 Task: Add an event with the title Second Coffee Meeting with Industry Influencer, date '2024/05/24', time 8:50 AM to 10:50 AMand add a description: The session will conclude with a wrap-up discussion, where mentees can reflect on the insights gained and mentors can offer any final words of encouragement. Participants will have the opportunity to exchange contact information and establish ongoing mentoring relationships beyond the event., put the event into Green category . Add location for the event as: 654 Saint-Tropez, France, logged in from the account softage.7@softage.netand send the event invitation to softage.9@softage.net and softage.10@softage.net. Set a reminder for the event 71 day before
Action: Key pressed n
Screenshot: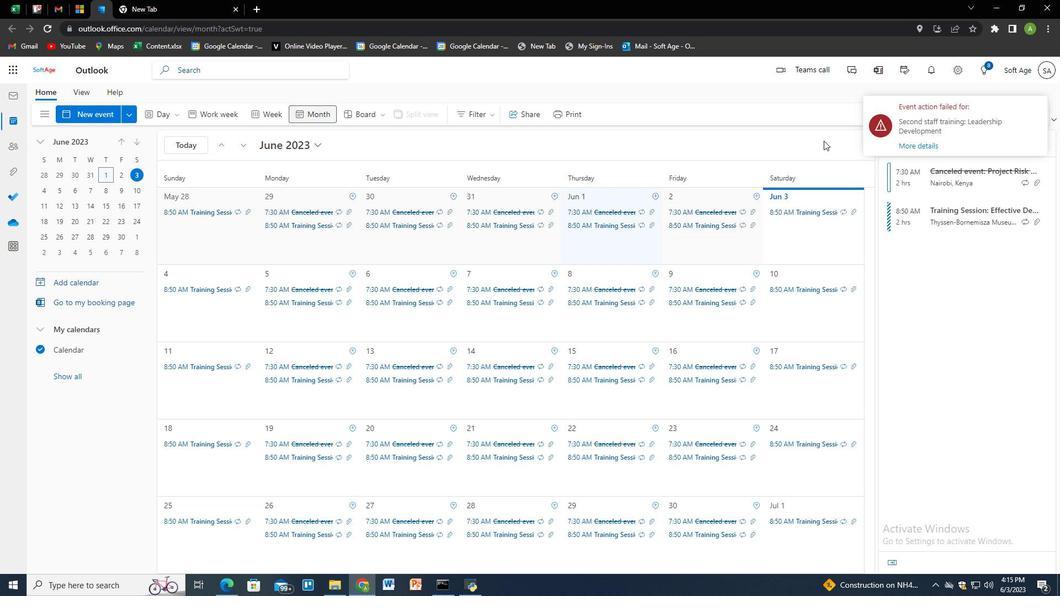 
Action: Mouse moved to (835, 127)
Screenshot: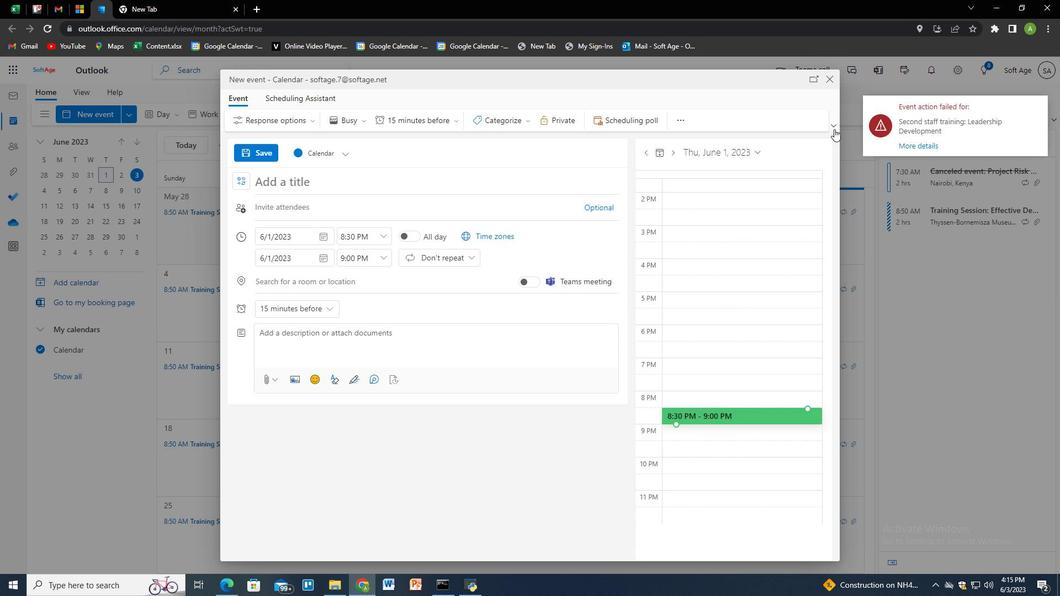 
Action: Key pressed <Key.shift>Second<Key.space><Key.shift>Coffe<Key.space><Key.backspace>e<Key.space><Key.shift><Key.shift><Key.shift><Key.shift><Key.shift><Key.shift><Key.shift><Key.shift><Key.shift>m<Key.shift>e<Key.backspace><Key.backspace><Key.shift>Meeting<Key.space>with<Key.space><Key.shift>Industry<Key.space><Key.shift>Influencer<Key.tab><Key.tab><Key.tab>
Screenshot: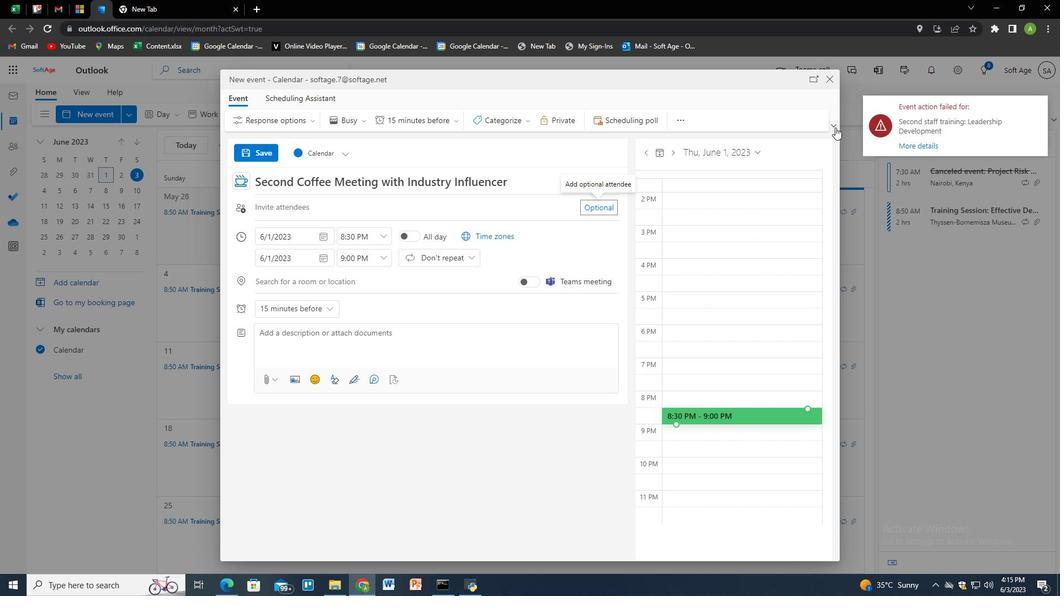 
Action: Mouse moved to (318, 237)
Screenshot: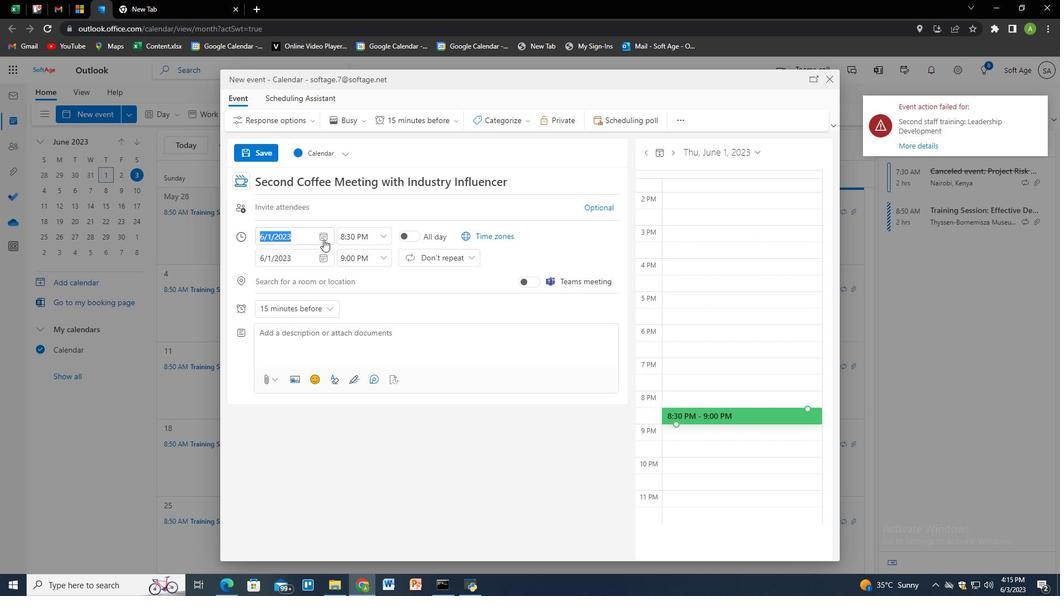
Action: Mouse pressed left at (318, 237)
Screenshot: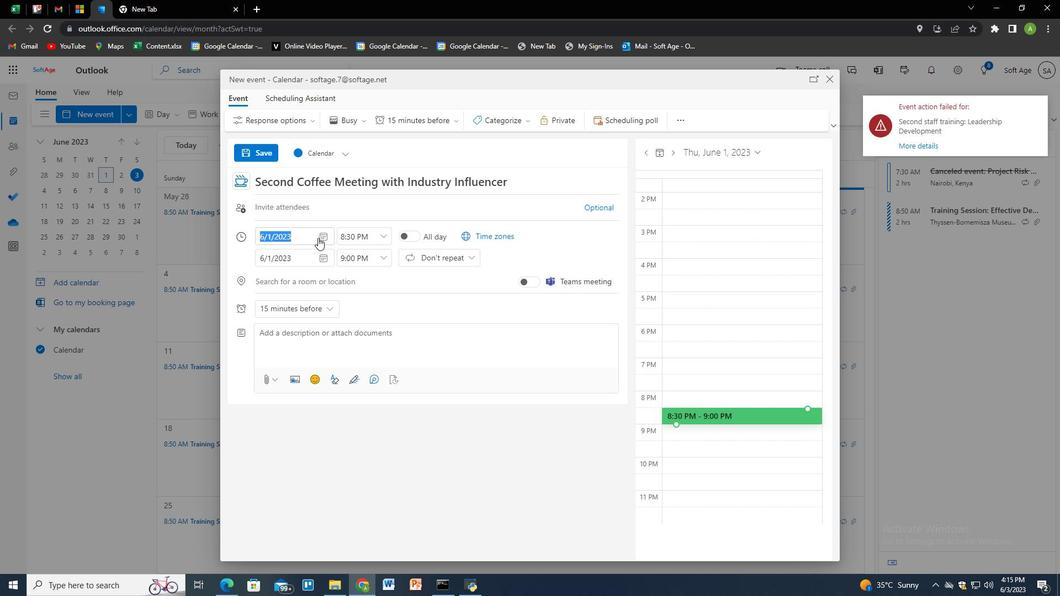 
Action: Mouse moved to (316, 255)
Screenshot: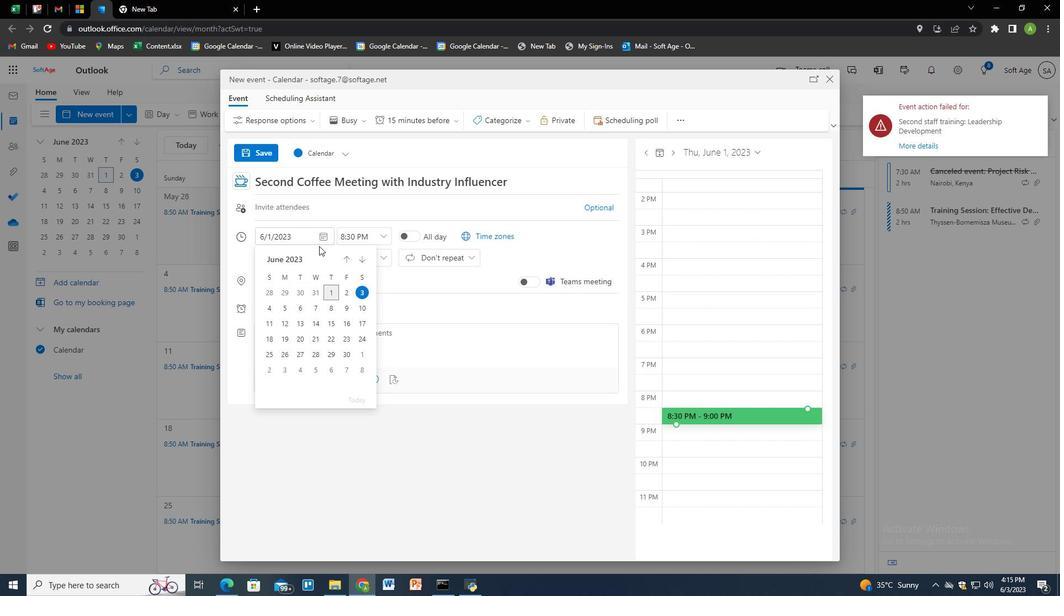 
Action: Mouse pressed left at (316, 255)
Screenshot: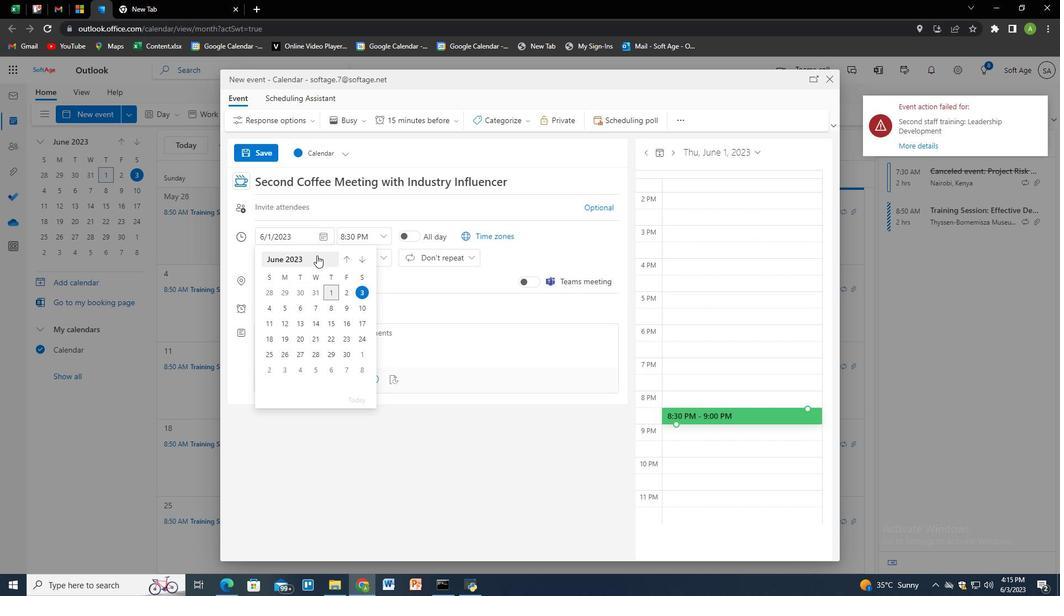 
Action: Mouse moved to (316, 257)
Screenshot: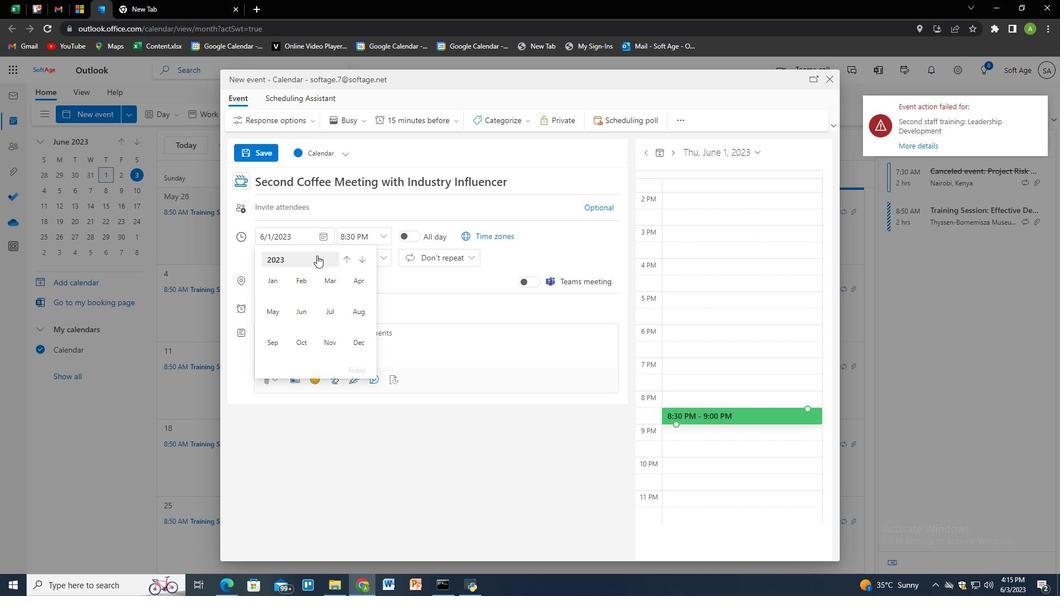 
Action: Mouse pressed left at (316, 257)
Screenshot: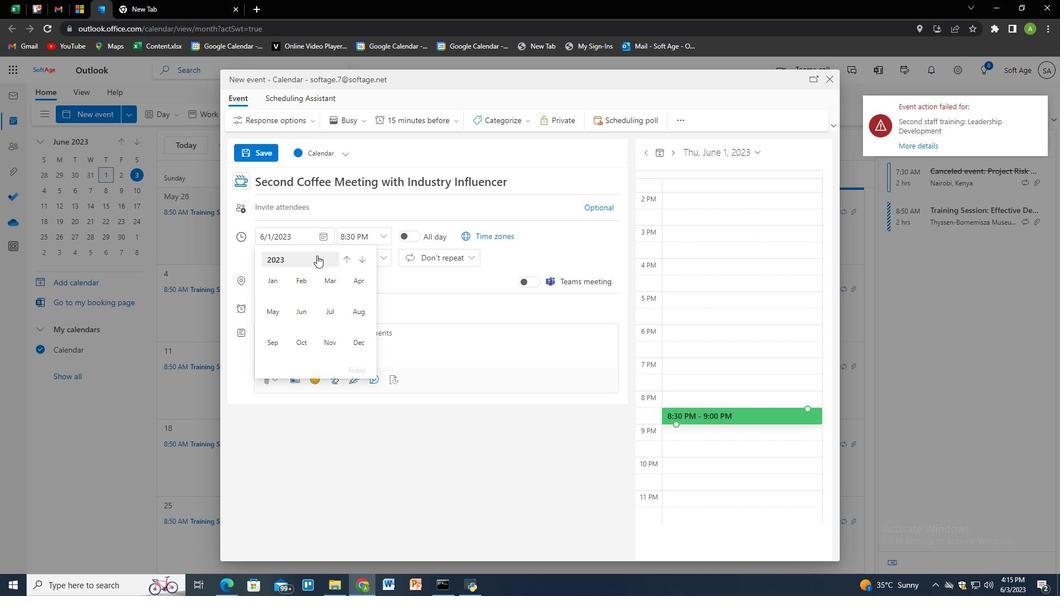 
Action: Mouse moved to (275, 315)
Screenshot: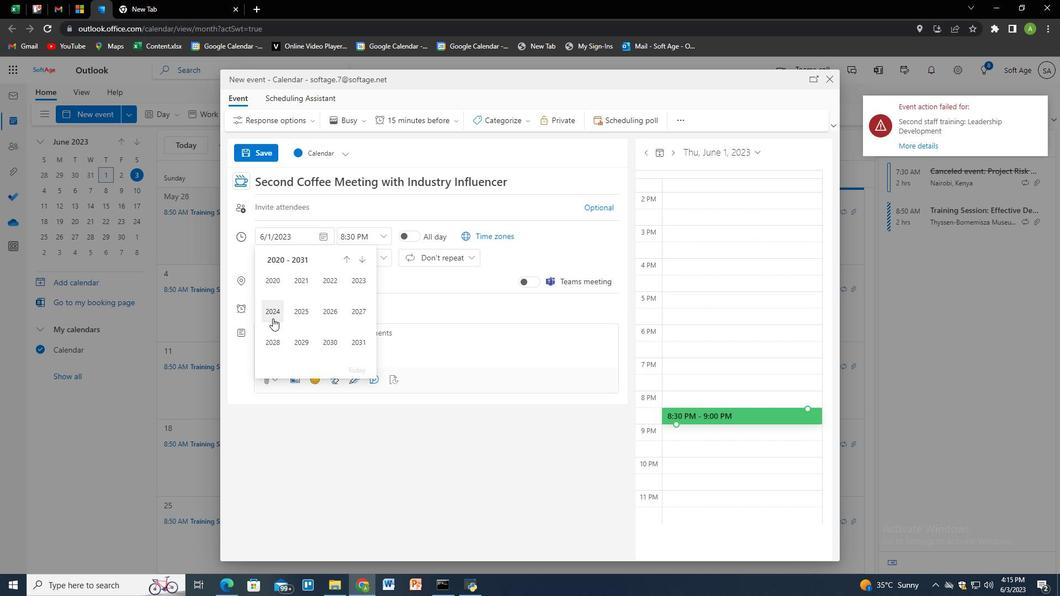 
Action: Mouse pressed left at (275, 315)
Screenshot: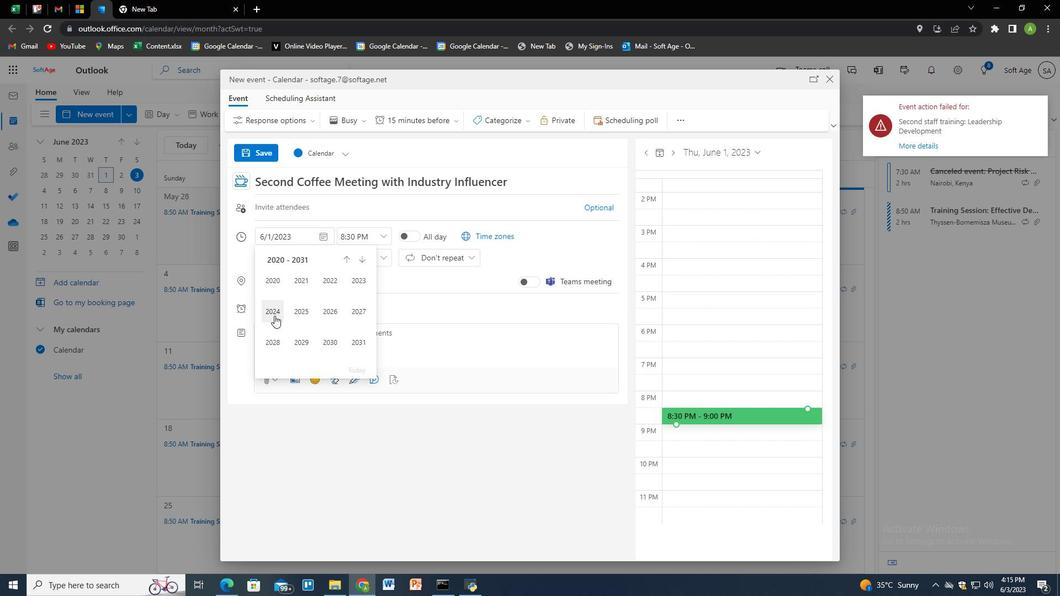 
Action: Mouse moved to (281, 310)
Screenshot: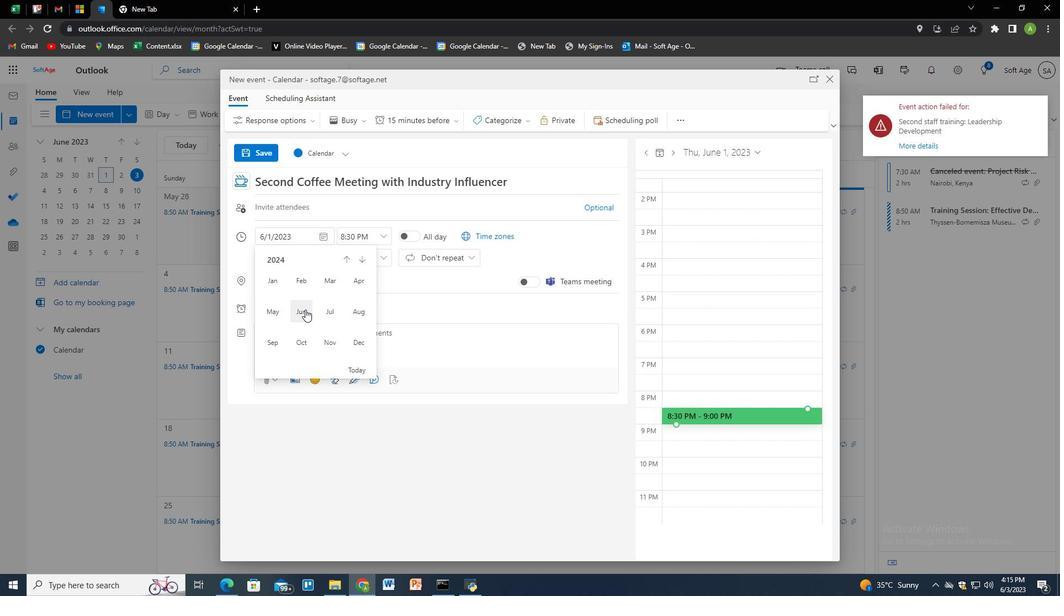 
Action: Mouse pressed left at (281, 310)
Screenshot: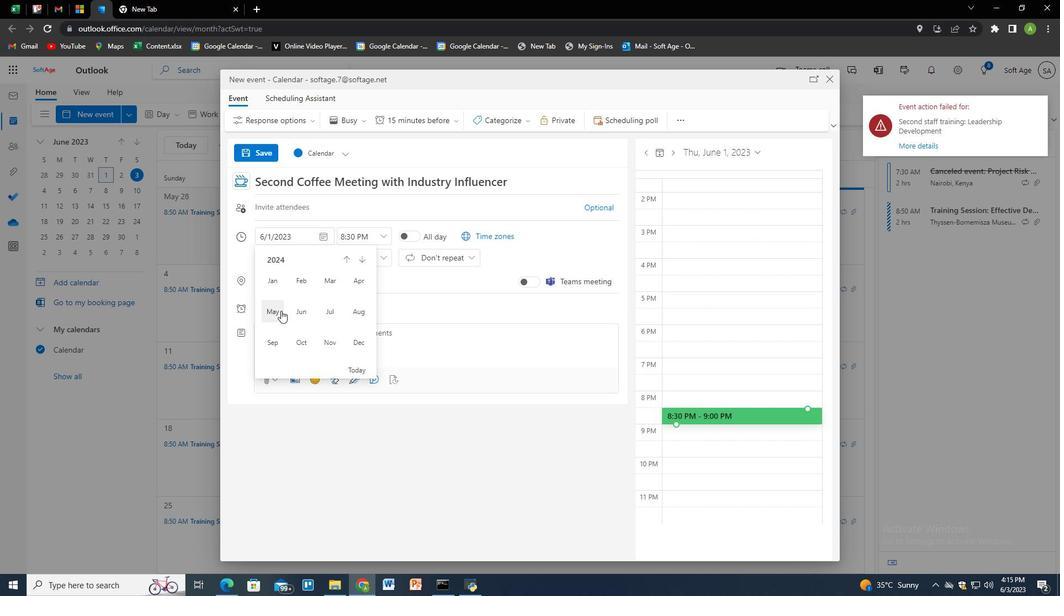 
Action: Mouse moved to (347, 337)
Screenshot: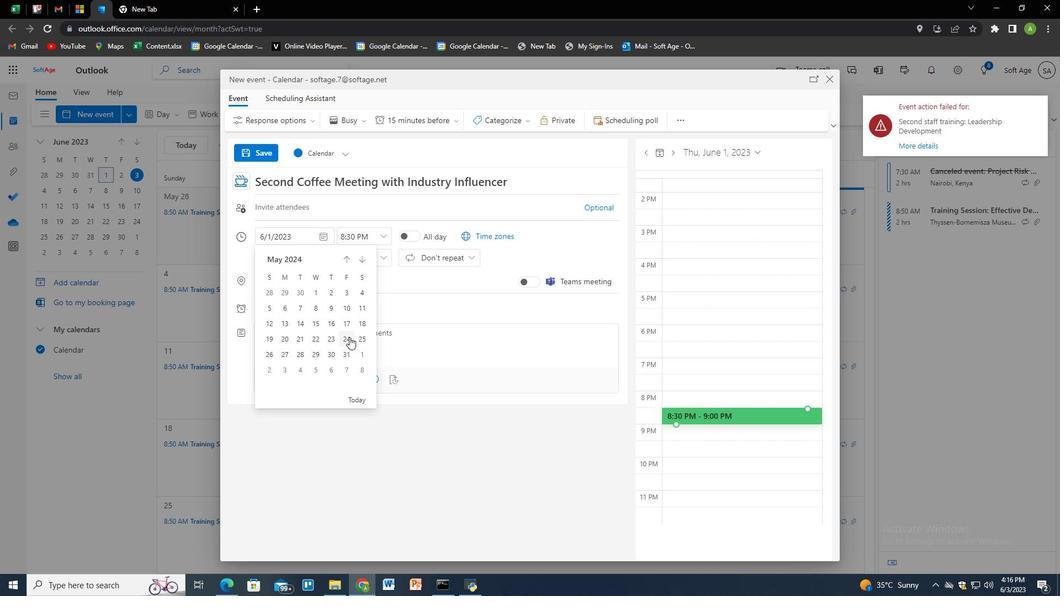 
Action: Mouse pressed left at (347, 337)
Screenshot: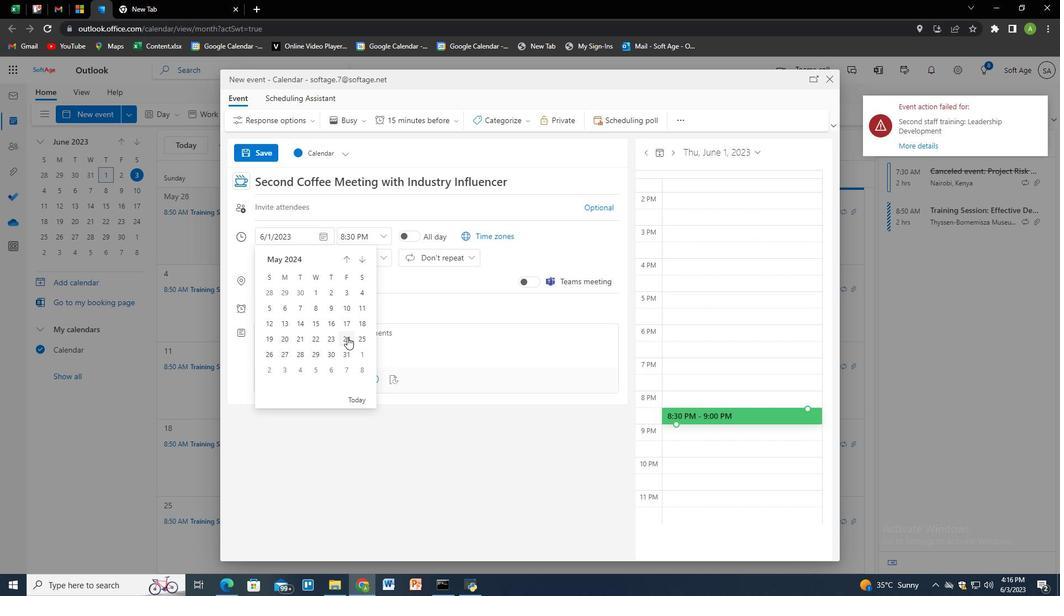 
Action: Mouse moved to (354, 235)
Screenshot: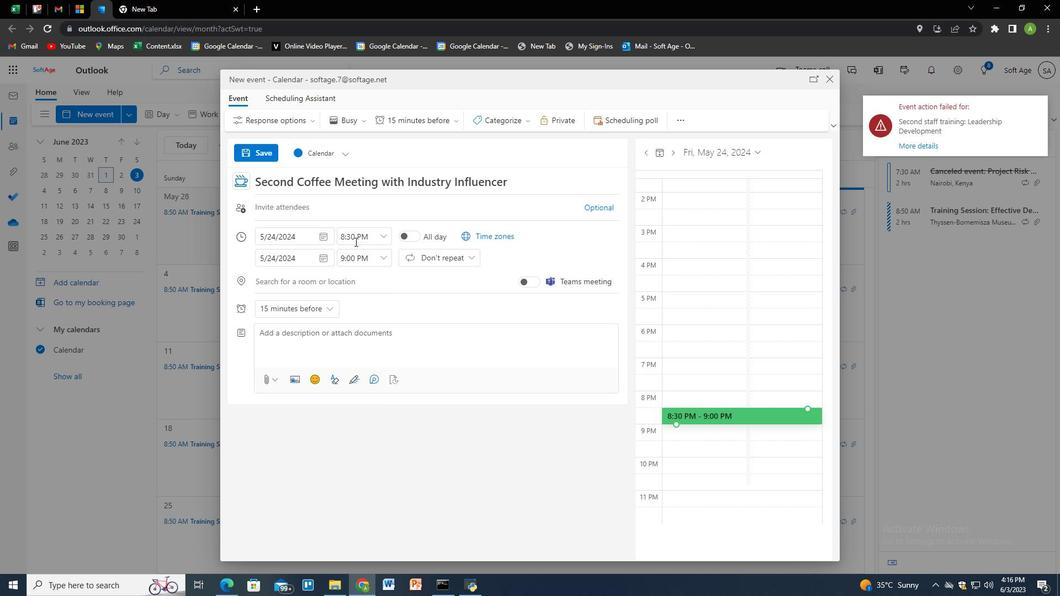 
Action: Mouse pressed left at (354, 235)
Screenshot: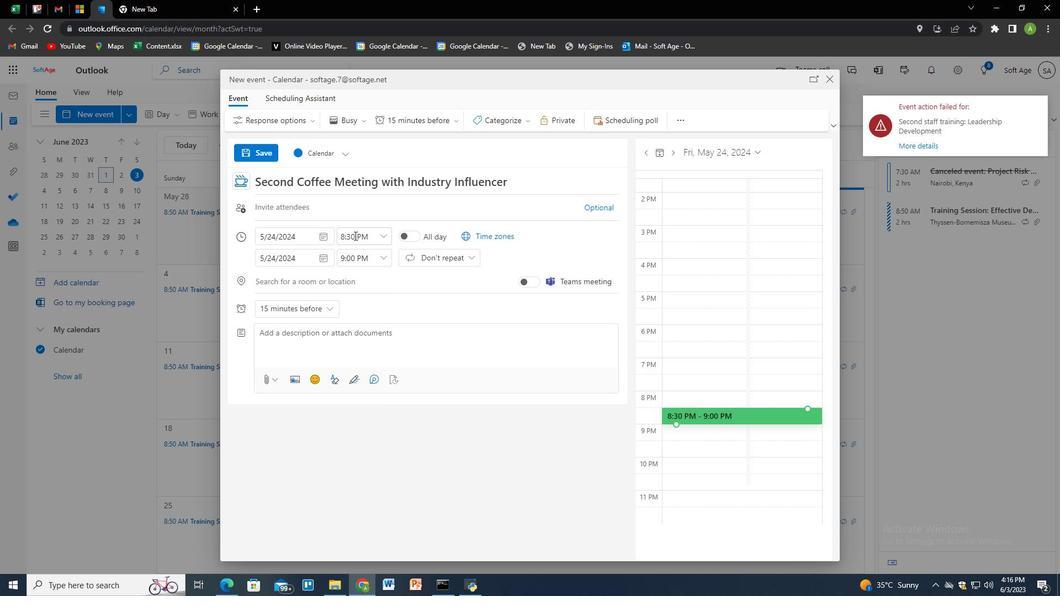 
Action: Mouse pressed left at (354, 235)
Screenshot: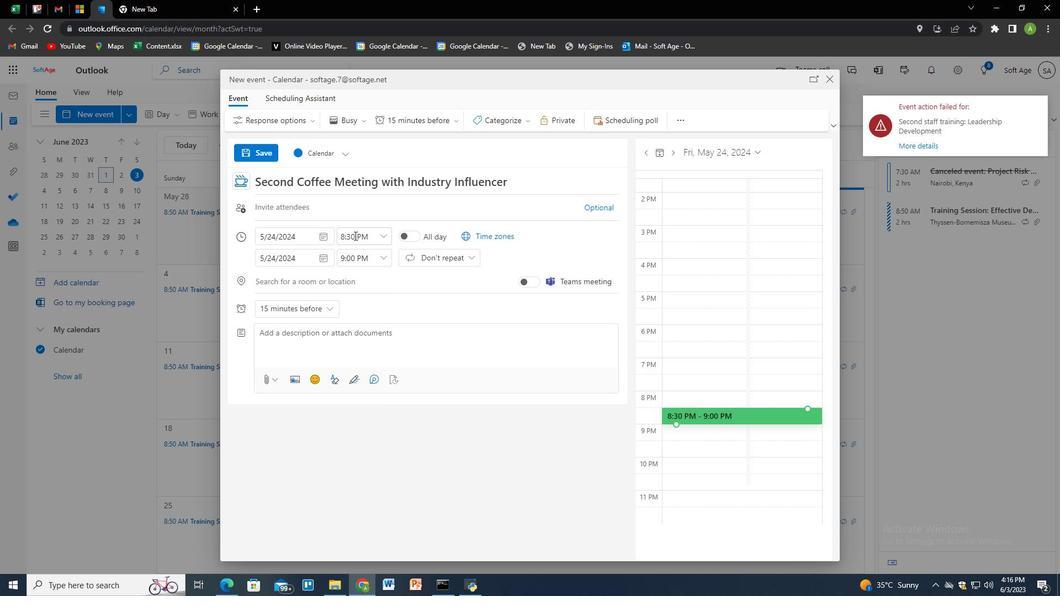 
Action: Key pressed 8<Key.shift>:50<Key.space><Key.shift>AM<Key.tab><Key.tab>10;<Key.backspace><Key.shift>:<Key.space>50<Key.backspace><Key.backspace><Key.backspace>50<Key.space><Key.shift><Key.shift>AMM<Key.tab><Key.tab><Key.tab><Key.tab><Key.tab><Key.tab><Key.tab><Key.shift>The<Key.space>session<Key.space>will<Key.space>conclude<Key.space>with<Key.space>a<Key.space>wrap-up<Key.space>discussion,<Key.space>where<Key.space>mentees<Key.space>can<Key.space>reflect<Key.space>on<Key.space>the<Key.space>insight<Key.space><Key.backspace>s<Key.space>gained<Key.space>and<Key.space><Key.backspace><Key.space>mentord<Key.backspace>s<Key.space>can<Key.space>offer<Key.space>any<Key.space>final<Key.space>words<Key.space>of<Key.space>encouag<Key.backspace><Key.backspace>ragement.<Key.space><Key.shift><Key.backspace><Key.space><Key.shift>Participants<Key.space>will<Key.space>have<Key.space>the<Key.space>opportunity<Key.space>to<Key.space>excah<Key.backspace><Key.backspace>hange<Key.space>contact<Key.space>information<Key.space>and<Key.space>establist<Key.backspace>h<Key.space>ongoing<Key.space>mentoring<Key.space>relationships<Key.space>beyound<Key.space>the<Key.space><Key.backspace><Key.backspace><Key.backspace><Key.backspace><Key.backspace><Key.backspace><Key.backspace><Key.backspace>nd<Key.space>the<Key.space>events<Key.backspace><Key.space>into<Key.space><Key.shift><Key.backspace><Key.backspace><Key.backspace><Key.backspace><Key.backspace><Key.backspace><Key.backspace><Key.backspace><Key.backspace><Key.backspace><Key.backspace><Key.backspace><Key.backspace><Key.backspace><Key.backspace><Key.backspace><Key.backspace><Key.backspace><Key.backspace>ond<Key.space>the<Key.space>event.
Screenshot: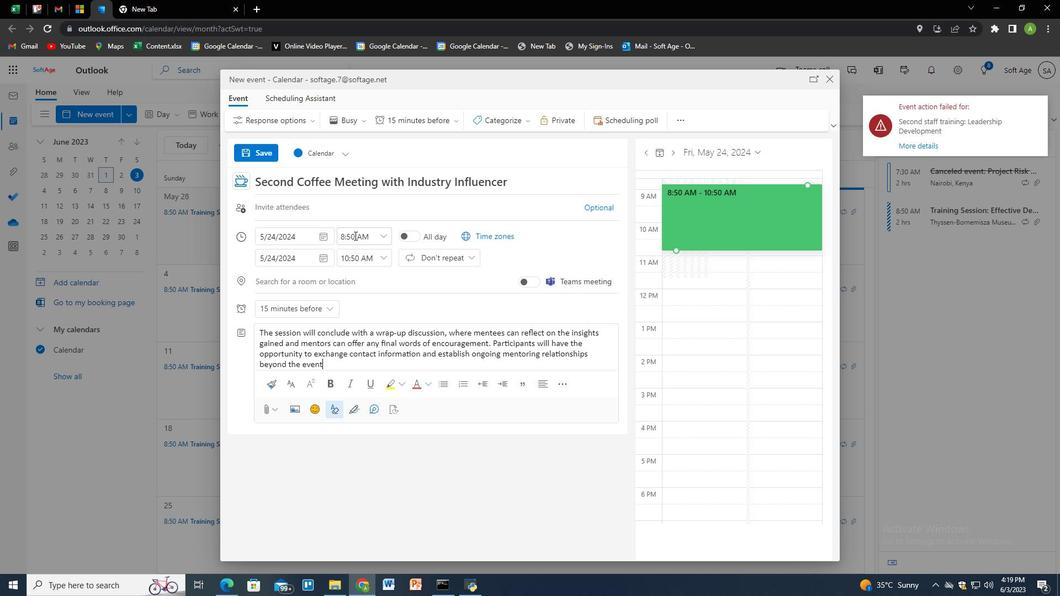 
Action: Mouse moved to (479, 127)
Screenshot: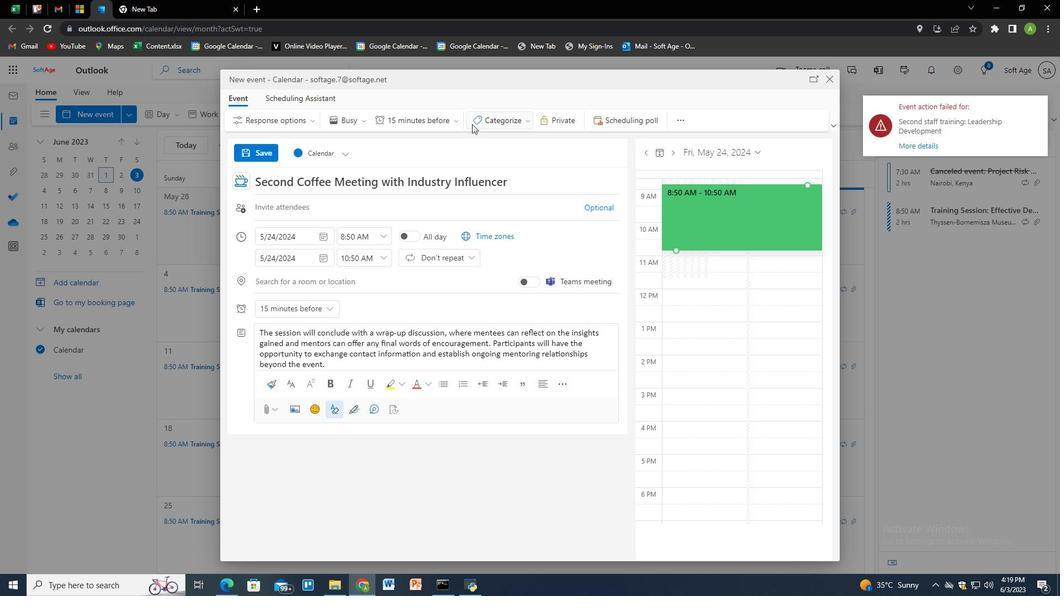 
Action: Mouse pressed left at (479, 127)
Screenshot: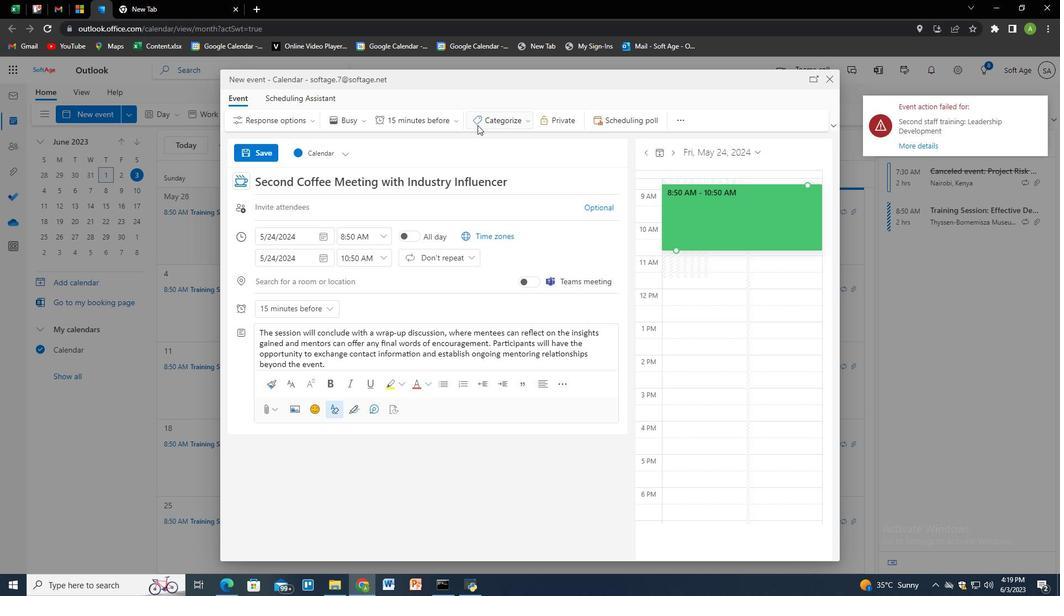
Action: Mouse moved to (492, 158)
Screenshot: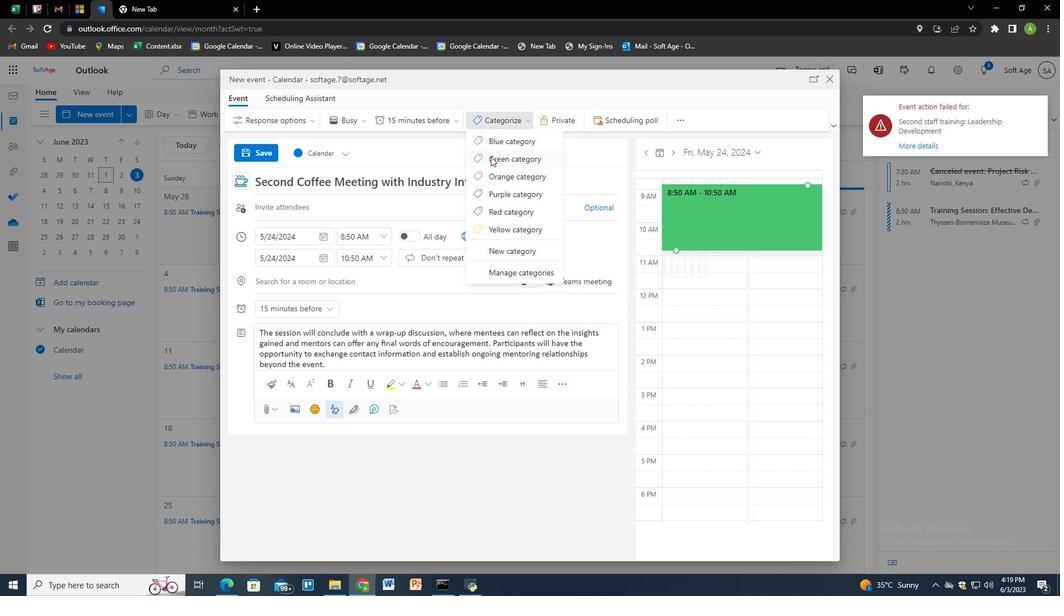 
Action: Mouse pressed left at (492, 158)
Screenshot: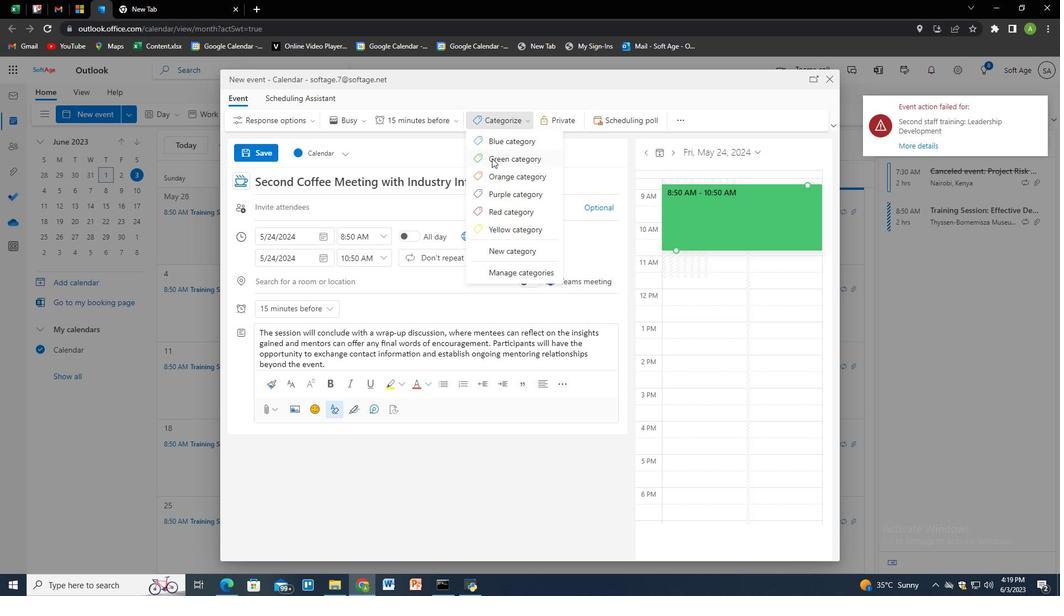 
Action: Mouse moved to (313, 283)
Screenshot: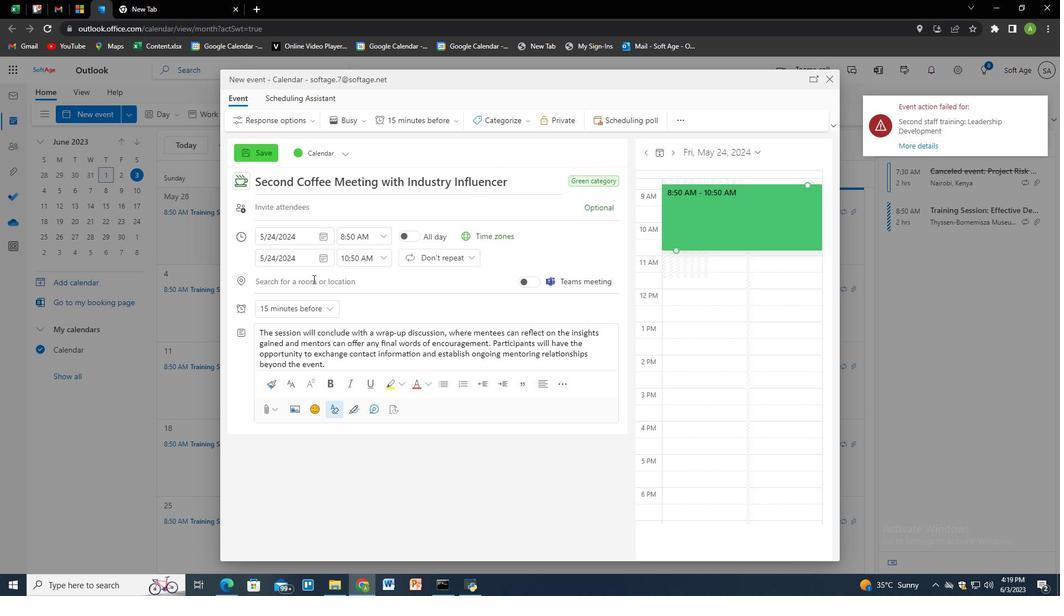 
Action: Mouse pressed left at (313, 283)
Screenshot: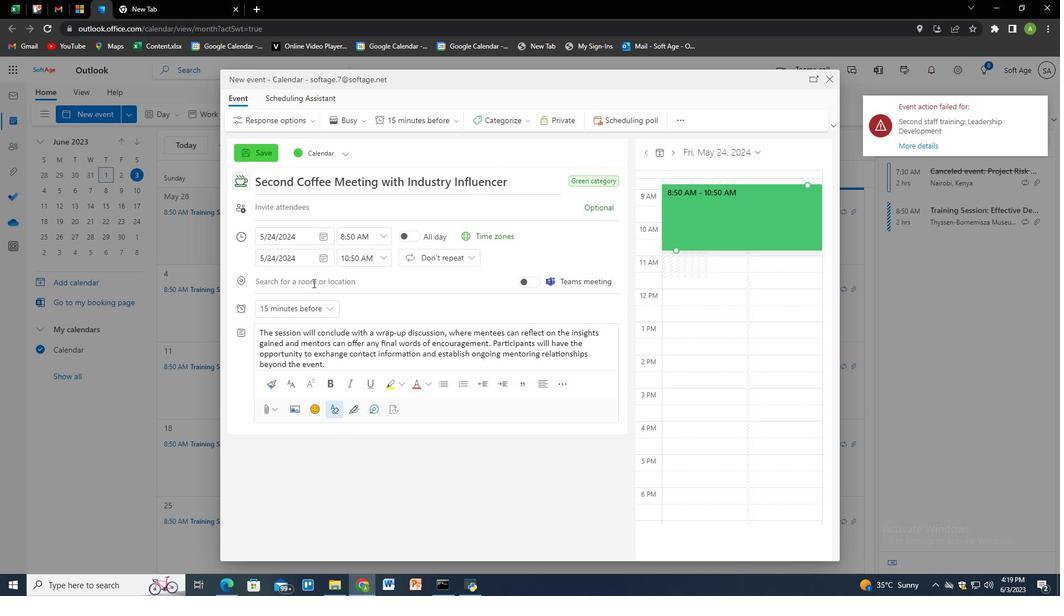 
Action: Key pressed 654<Key.space><Key.shift>Saint<Key.shift>_<Key.backspace>-<Key.shift>Tropez,<Key.space><Key.shift>France
Screenshot: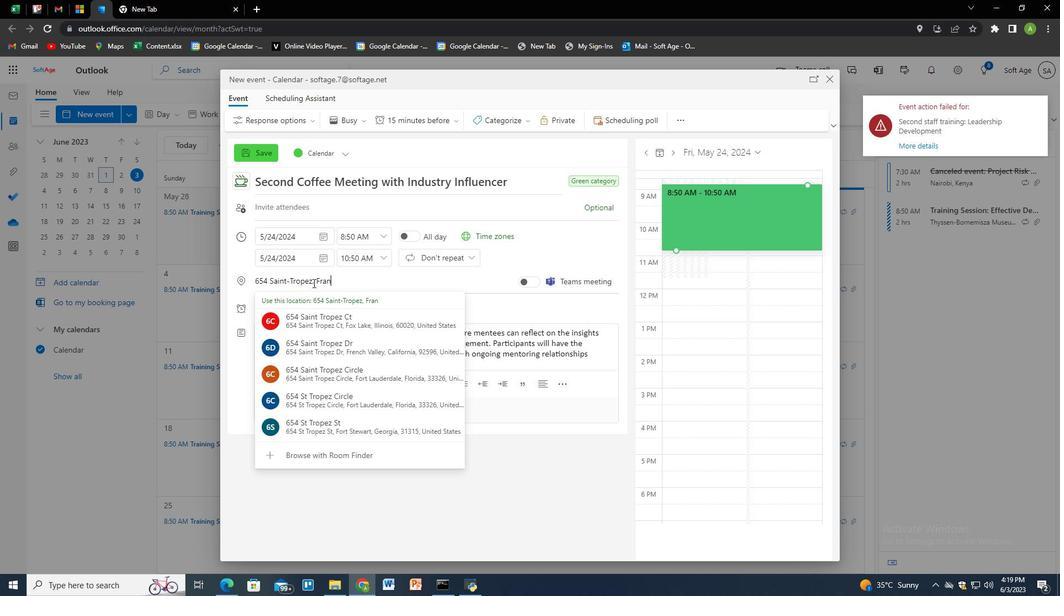 
Action: Mouse moved to (313, 283)
Screenshot: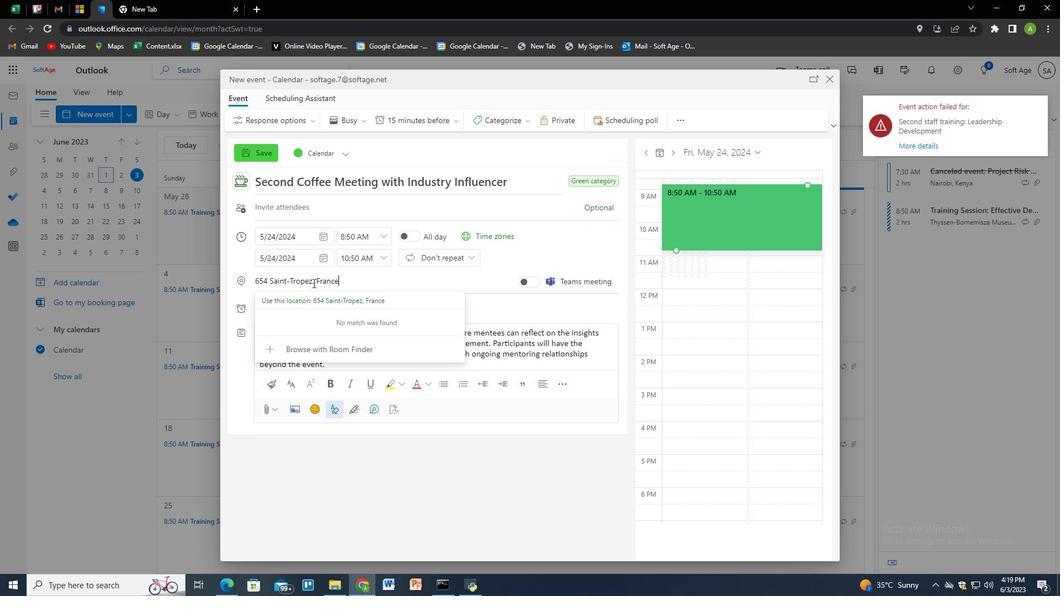 
Action: Key pressed <Key.down><Key.enter>
Screenshot: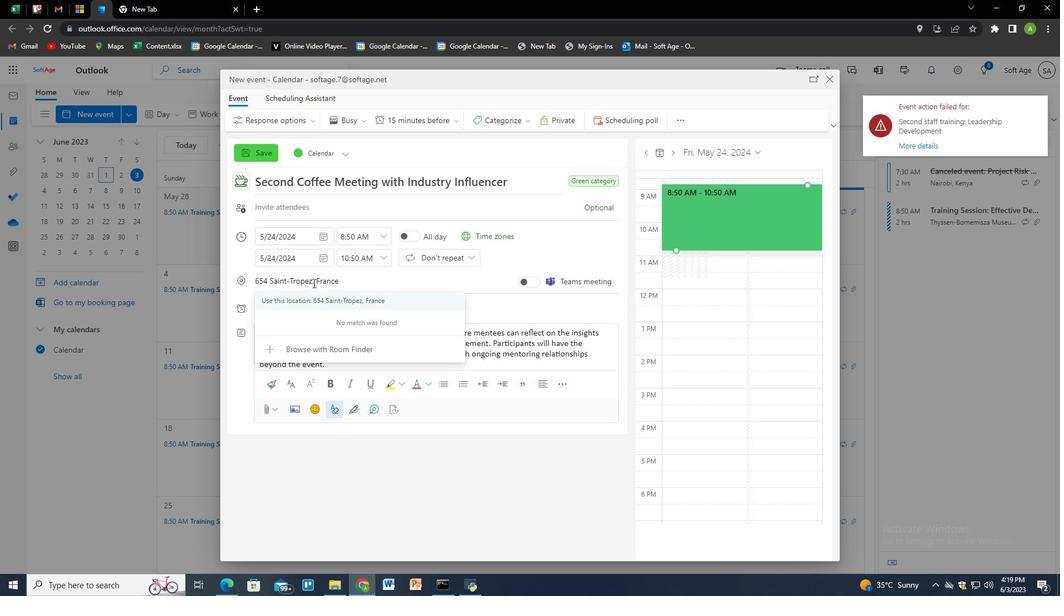 
Action: Mouse moved to (339, 206)
Screenshot: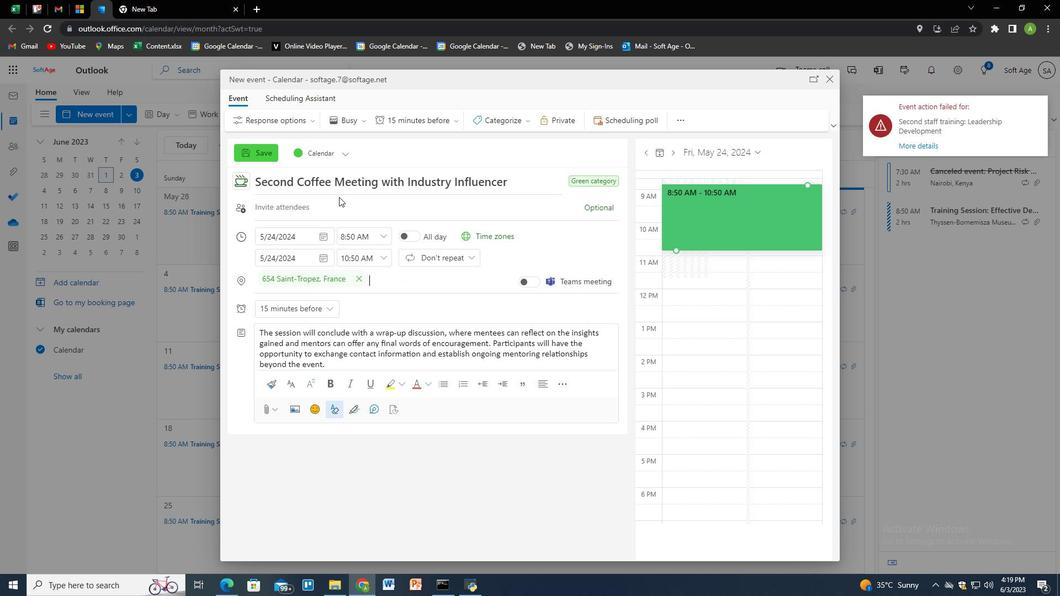 
Action: Mouse pressed left at (339, 206)
Screenshot: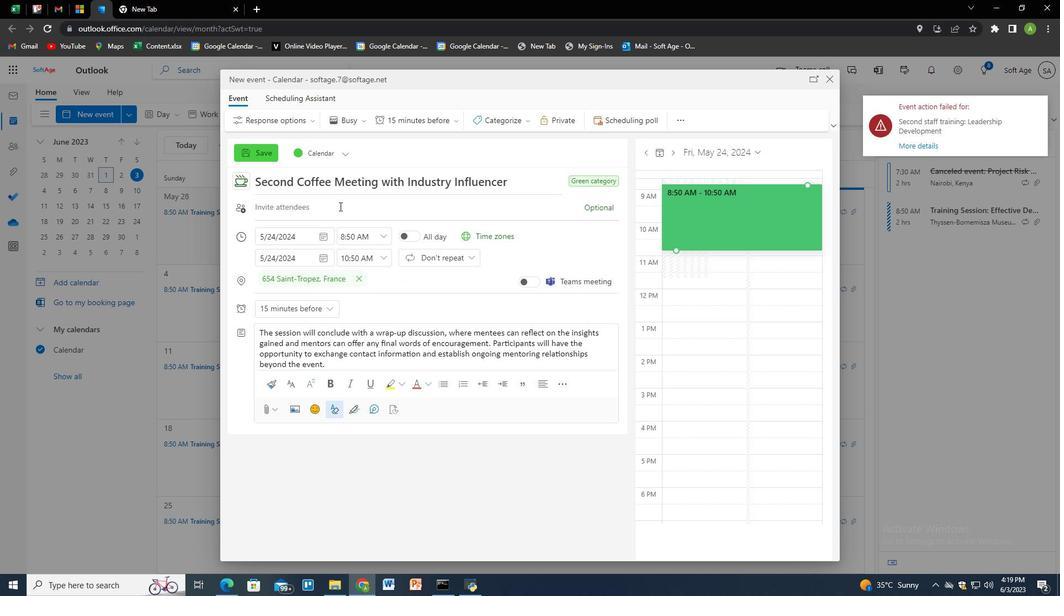 
Action: Mouse moved to (341, 206)
Screenshot: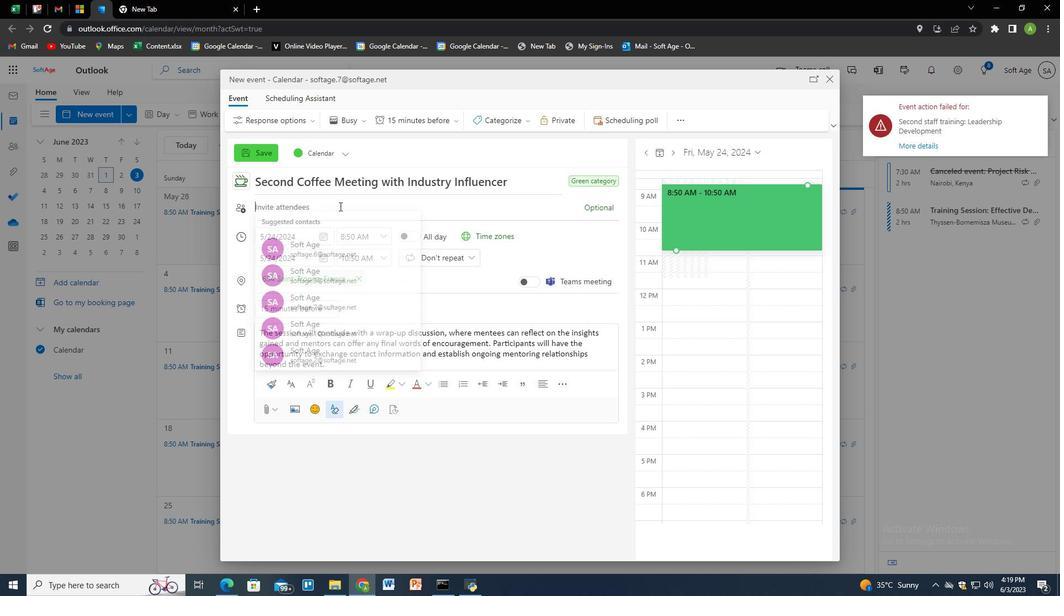 
Action: Key pressed <Key.space>softage.
Screenshot: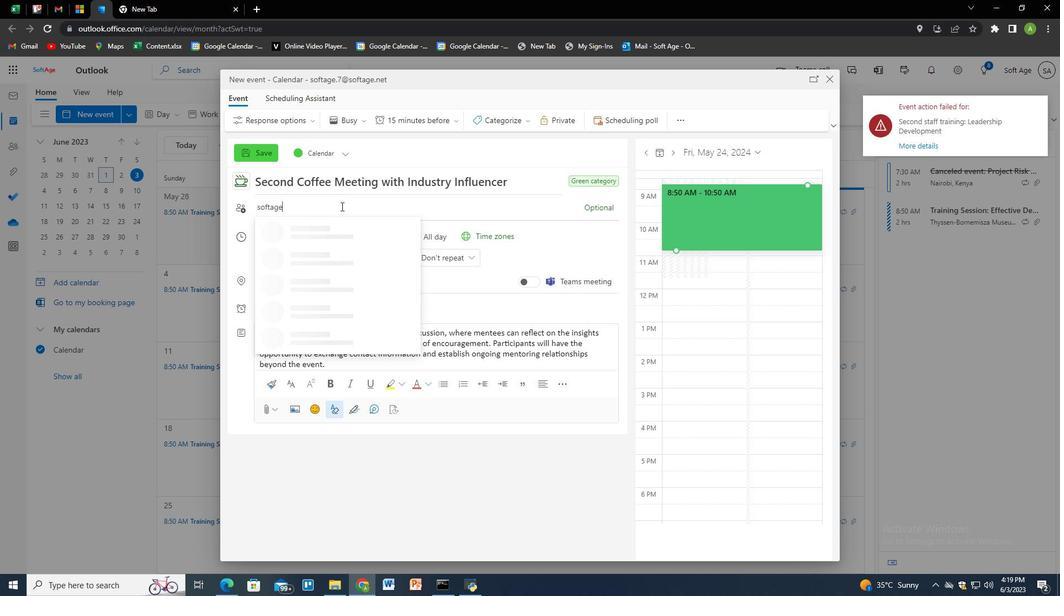 
Action: Mouse moved to (341, 204)
Screenshot: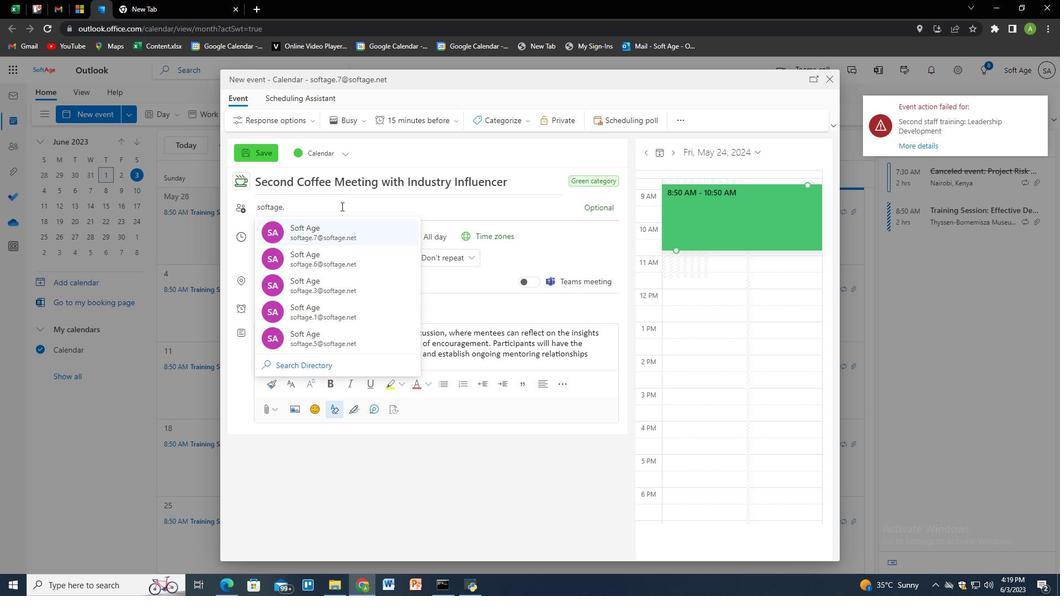 
Action: Key pressed 9<Key.shift><Key.shift>@softage.net<Key.enter>softage.10softage.net<Key.enter><Key.backspace><Key.backspace><Key.backspace><Key.backspace><Key.backspace><Key.backspace><Key.backspace><Key.backspace><Key.backspace><Key.backspace><Key.backspace><Key.shift><Key.shift><Key.shift><Key.shift><Key.shift><Key.shift>@softage.net<Key.enter>
Screenshot: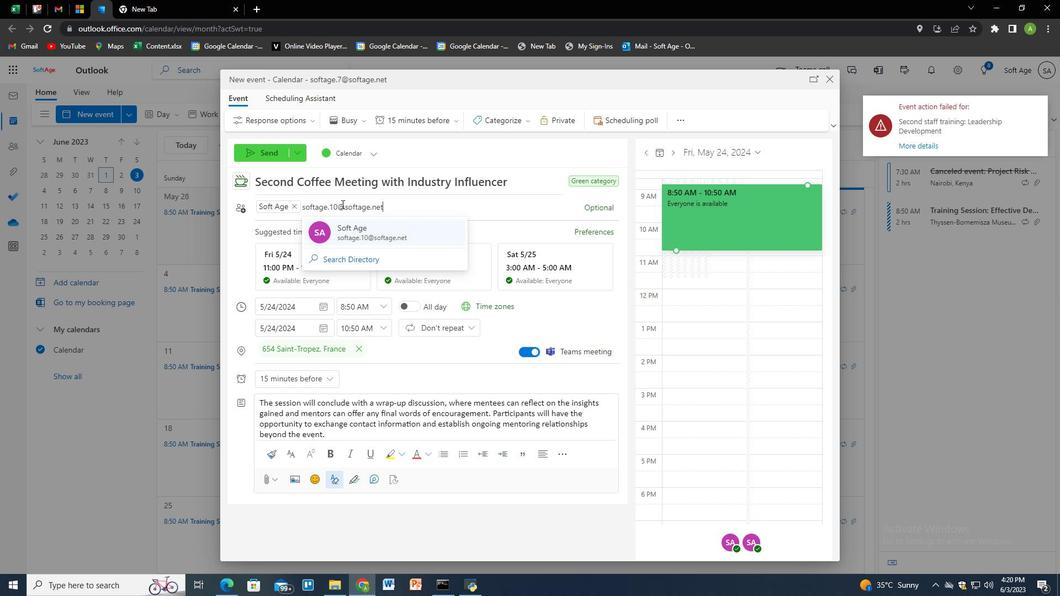 
Action: Mouse moved to (268, 151)
Screenshot: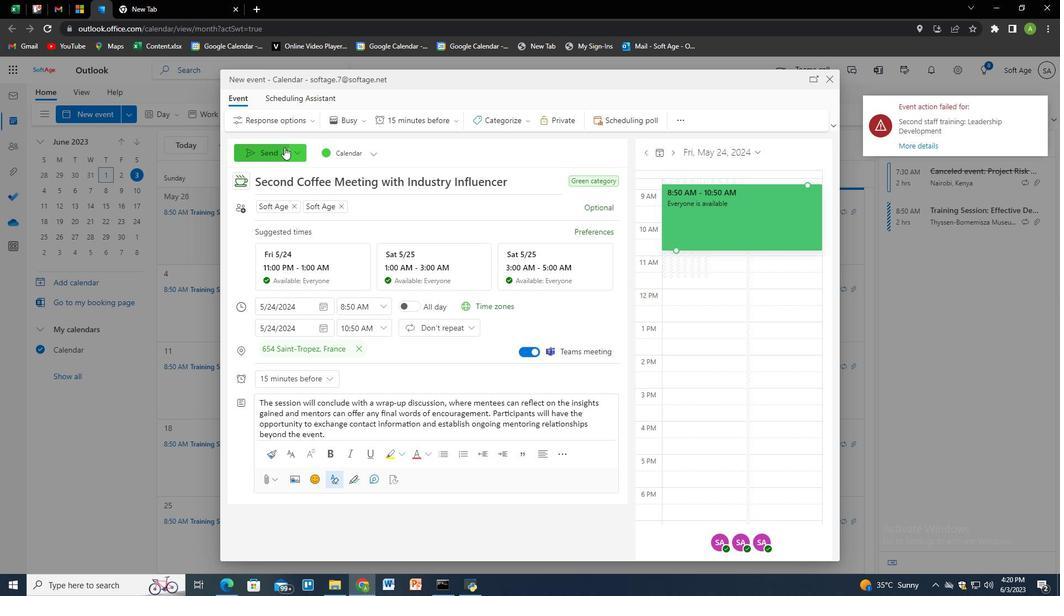 
Action: Mouse pressed left at (268, 151)
Screenshot: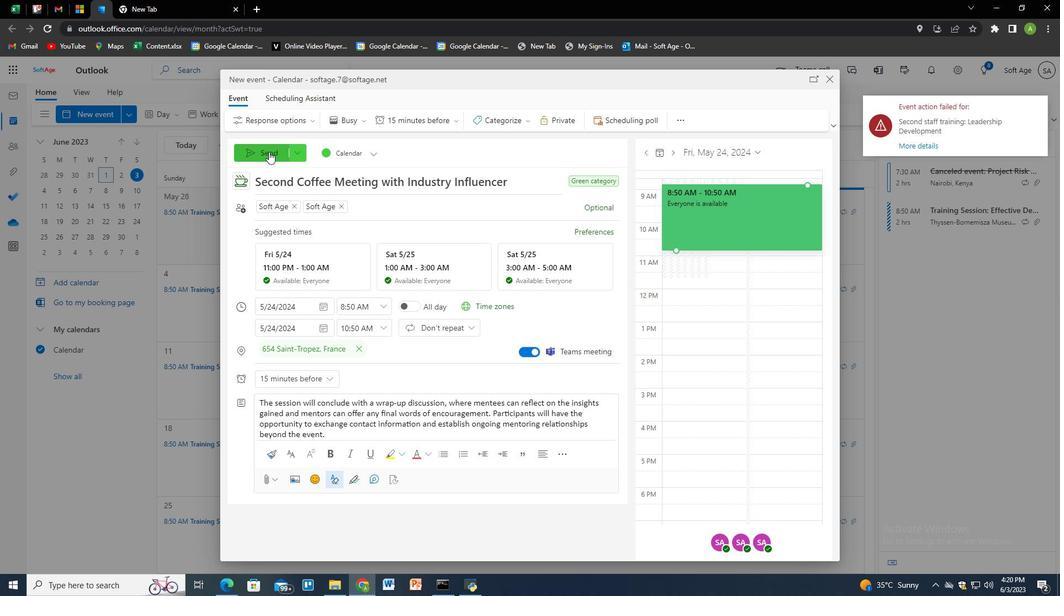 
Action: Mouse moved to (646, 382)
Screenshot: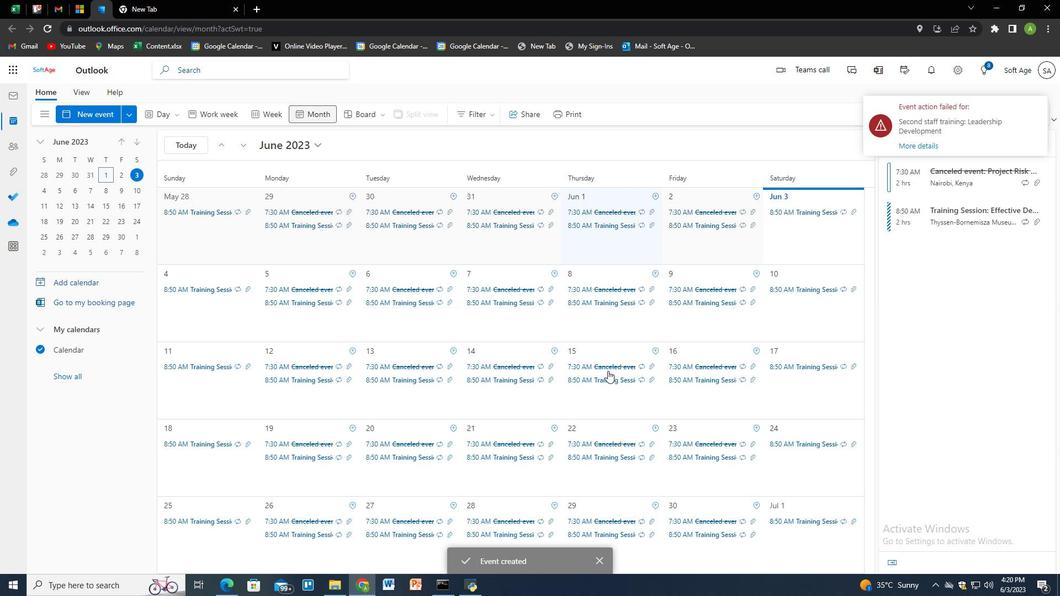 
